 Task: Change scribble  line  to lose dashed.
Action: Mouse moved to (367, 286)
Screenshot: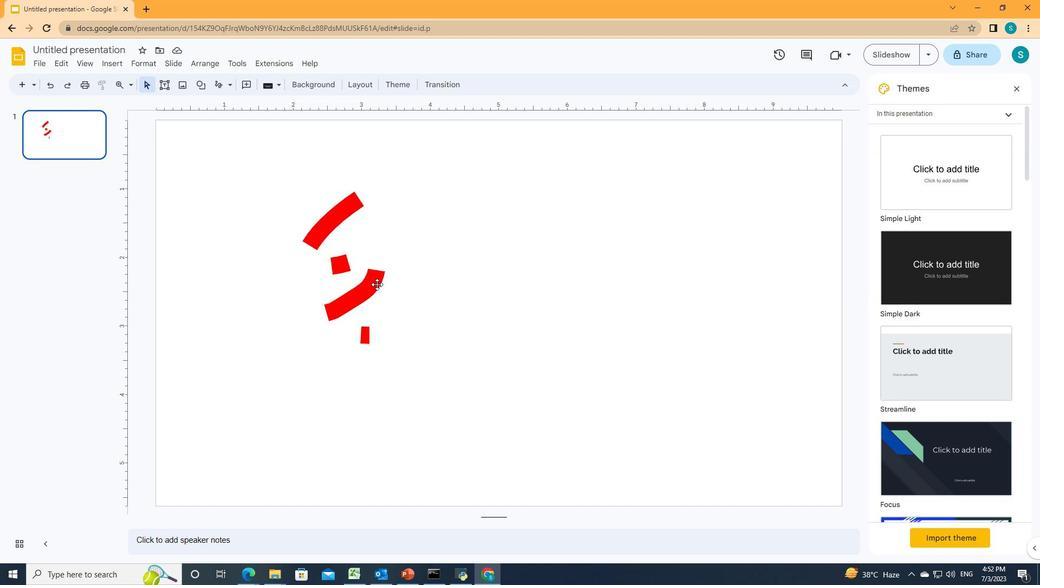 
Action: Mouse pressed left at (367, 286)
Screenshot: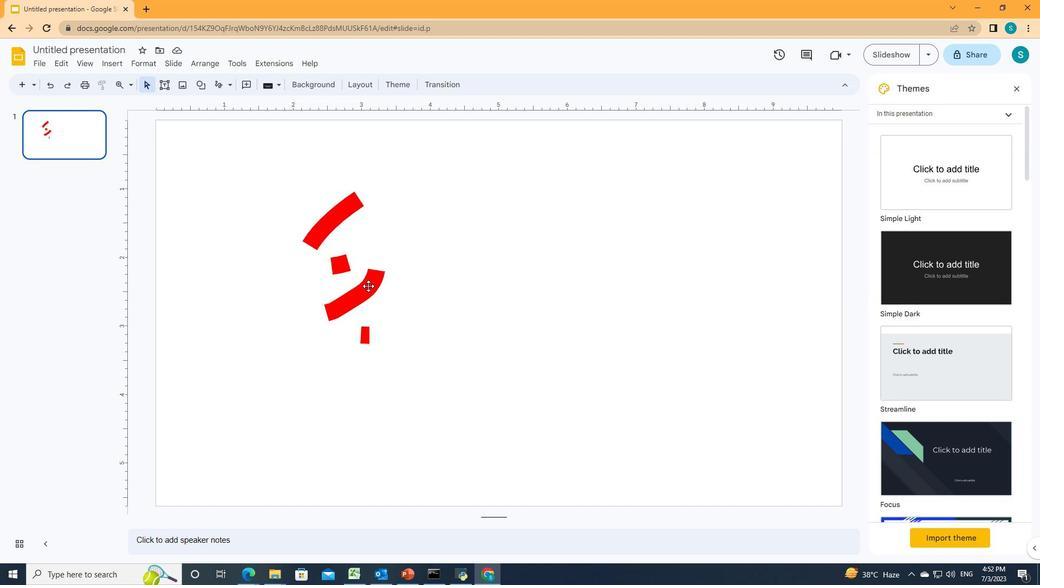 
Action: Mouse moved to (282, 84)
Screenshot: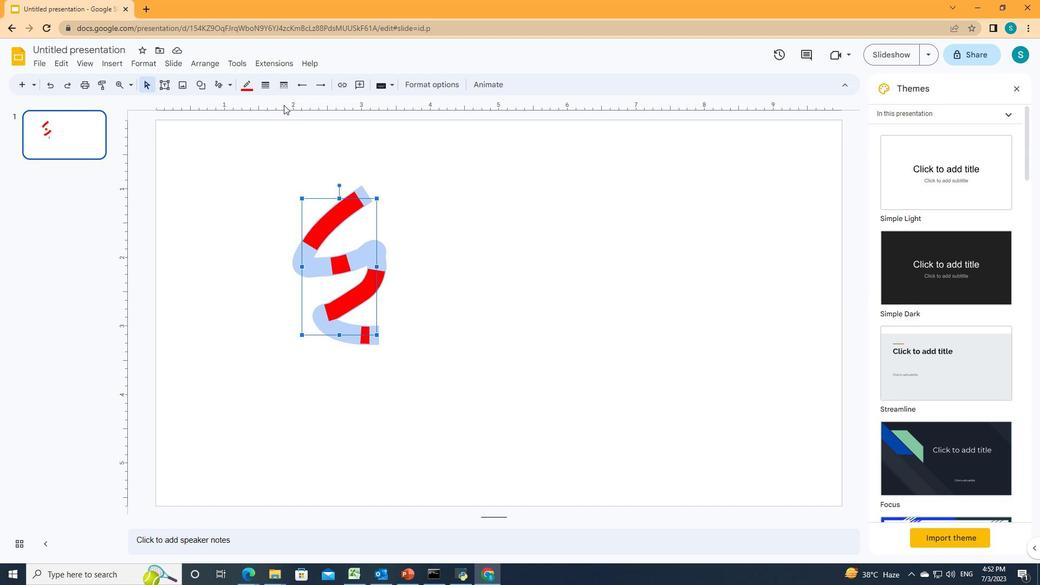 
Action: Mouse pressed left at (282, 84)
Screenshot: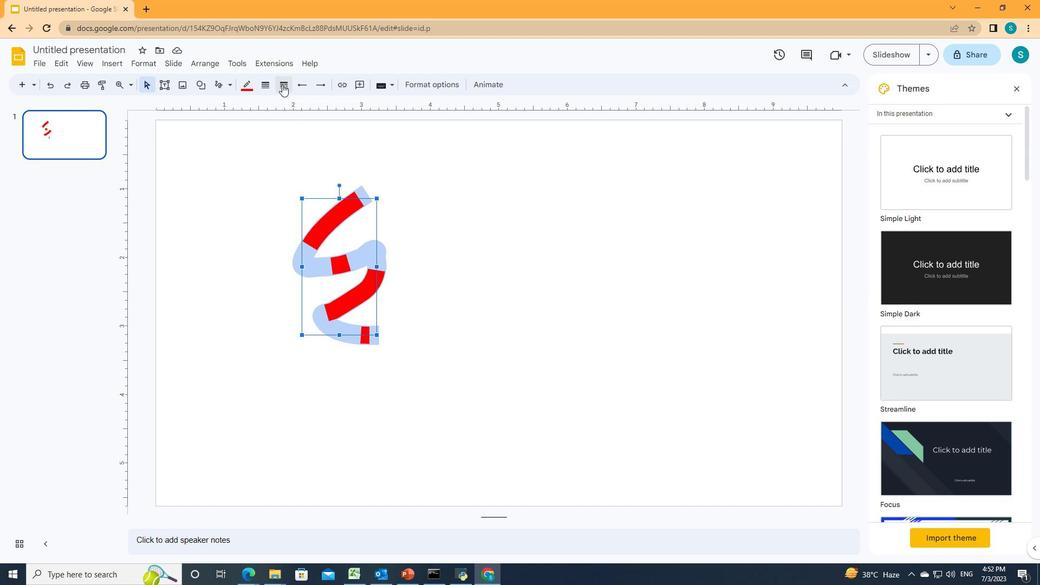 
Action: Mouse moved to (289, 170)
Screenshot: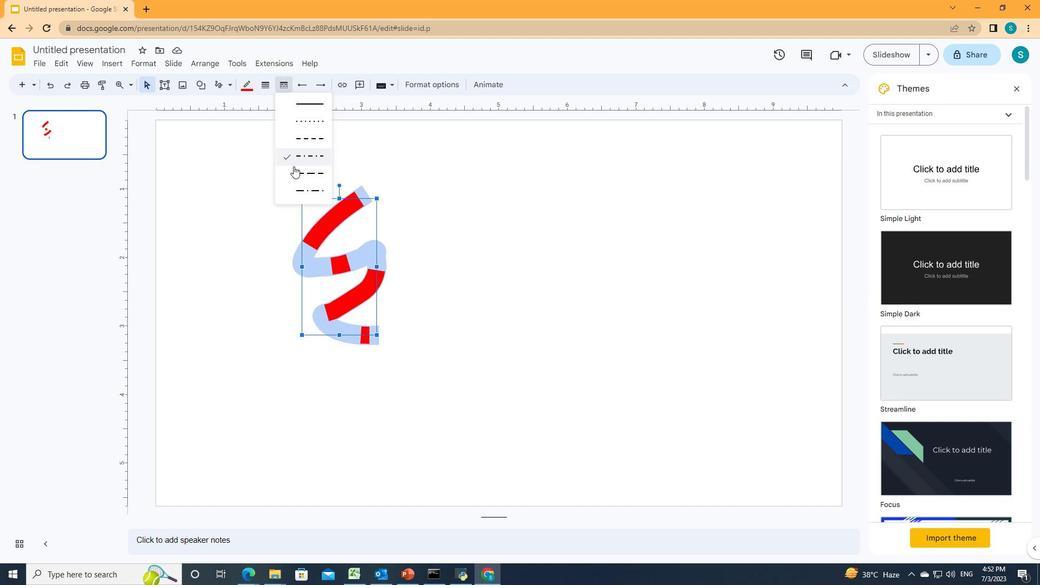 
Action: Mouse pressed left at (289, 170)
Screenshot: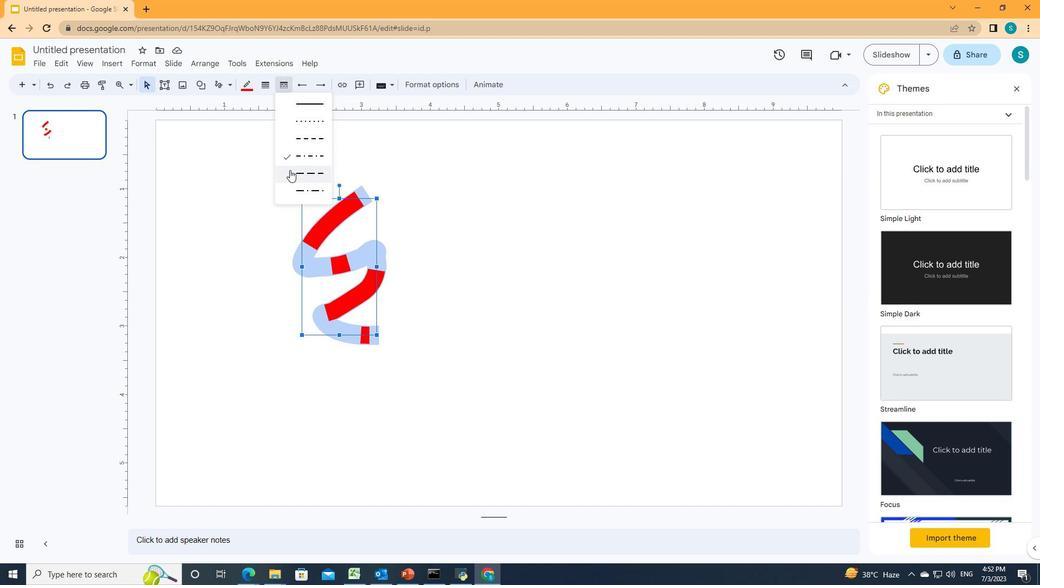 
